 Task: Add Field Roast Creamy Original Chao Sliced Cheese with Chao Tofu to the cart.
Action: Mouse moved to (817, 274)
Screenshot: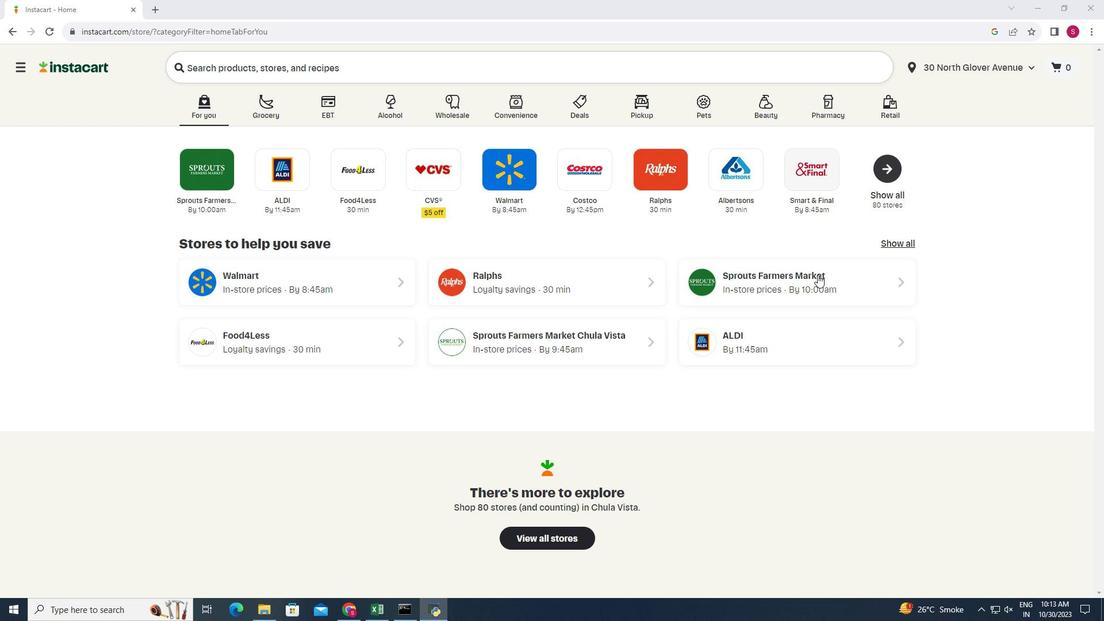 
Action: Mouse pressed left at (817, 274)
Screenshot: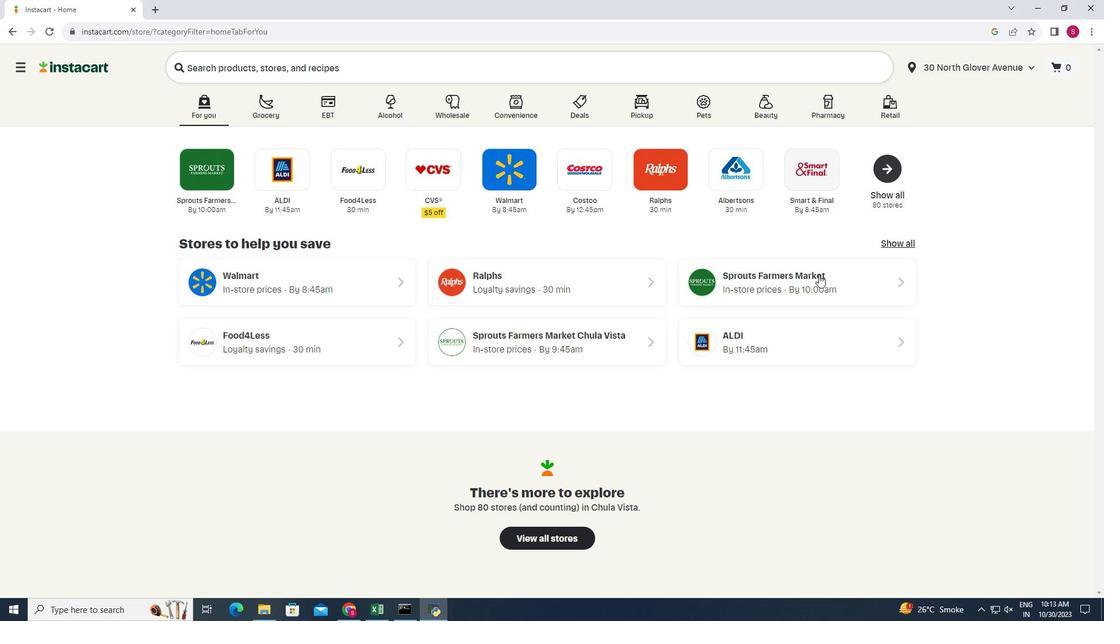 
Action: Mouse moved to (44, 551)
Screenshot: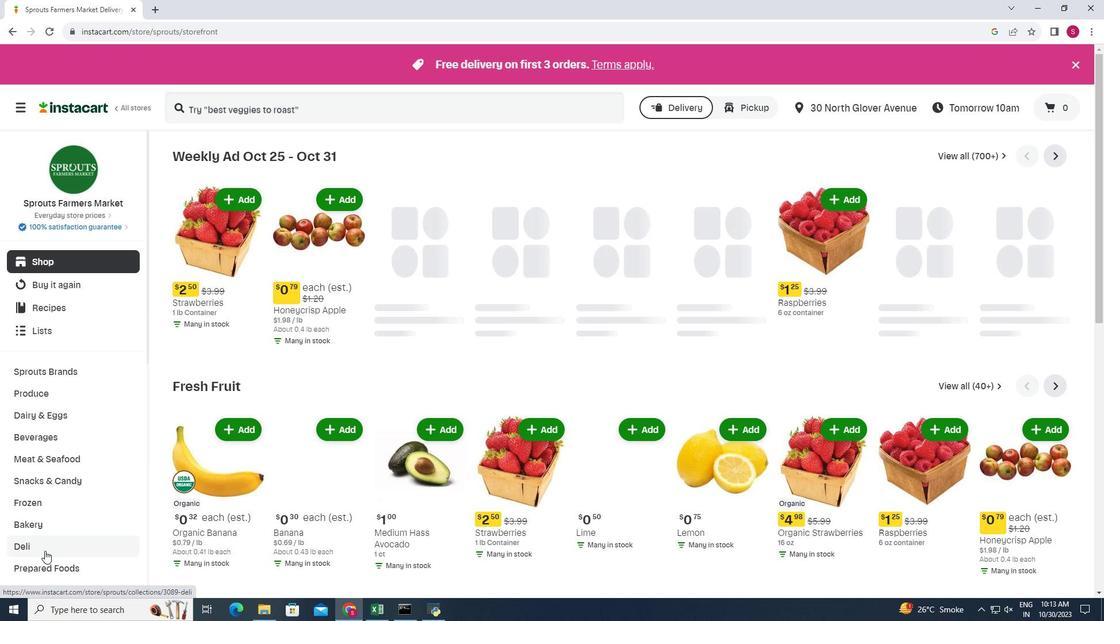 
Action: Mouse pressed left at (44, 551)
Screenshot: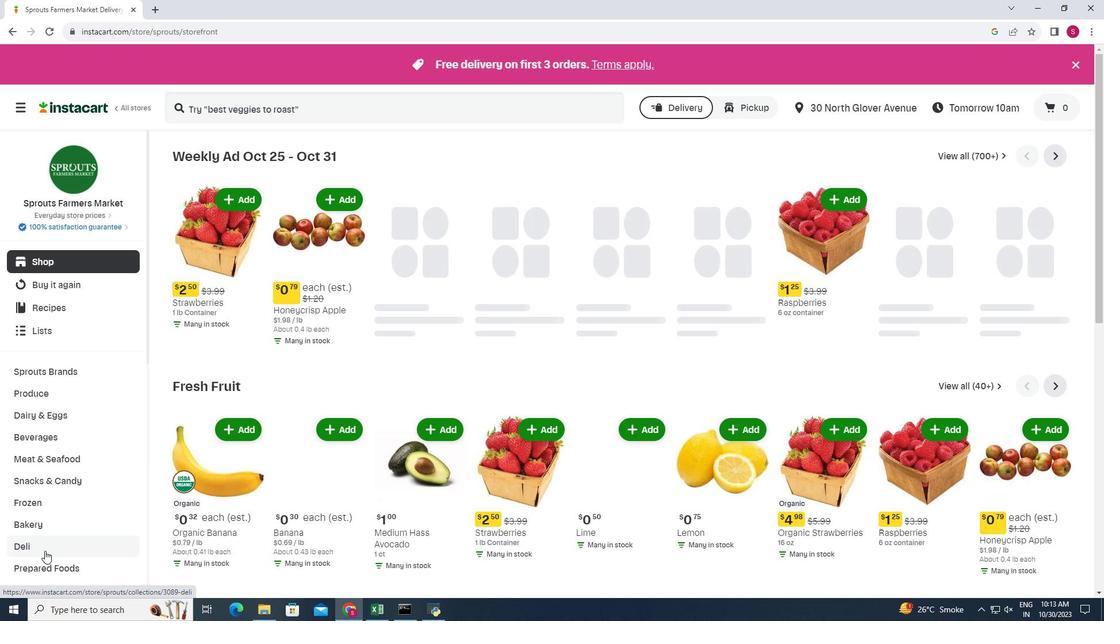 
Action: Mouse moved to (291, 315)
Screenshot: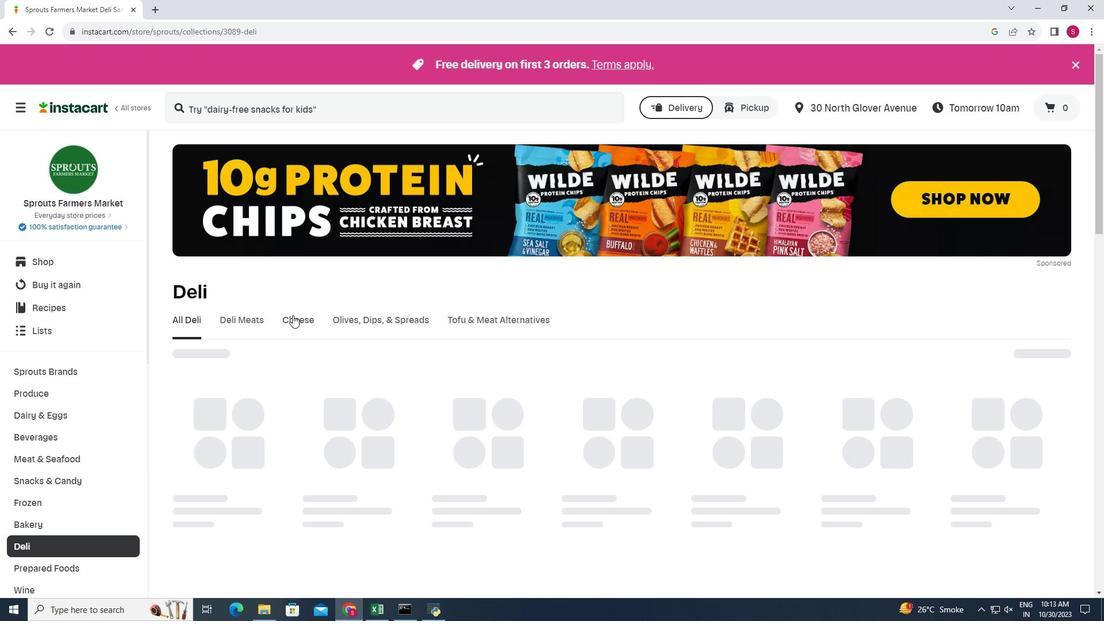 
Action: Mouse pressed left at (291, 315)
Screenshot: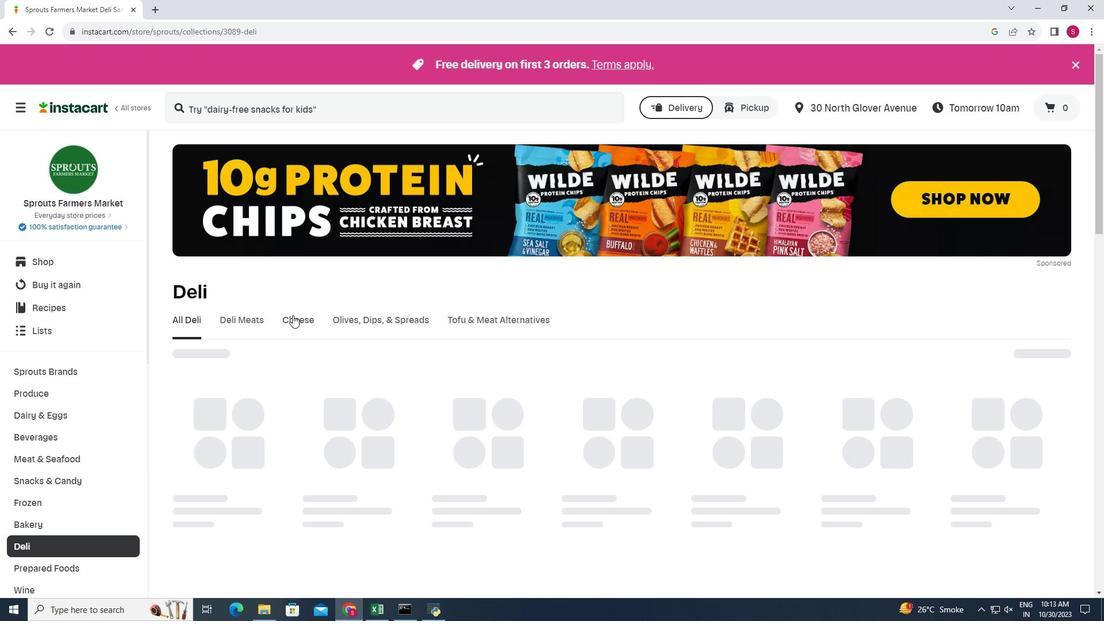 
Action: Mouse moved to (1071, 230)
Screenshot: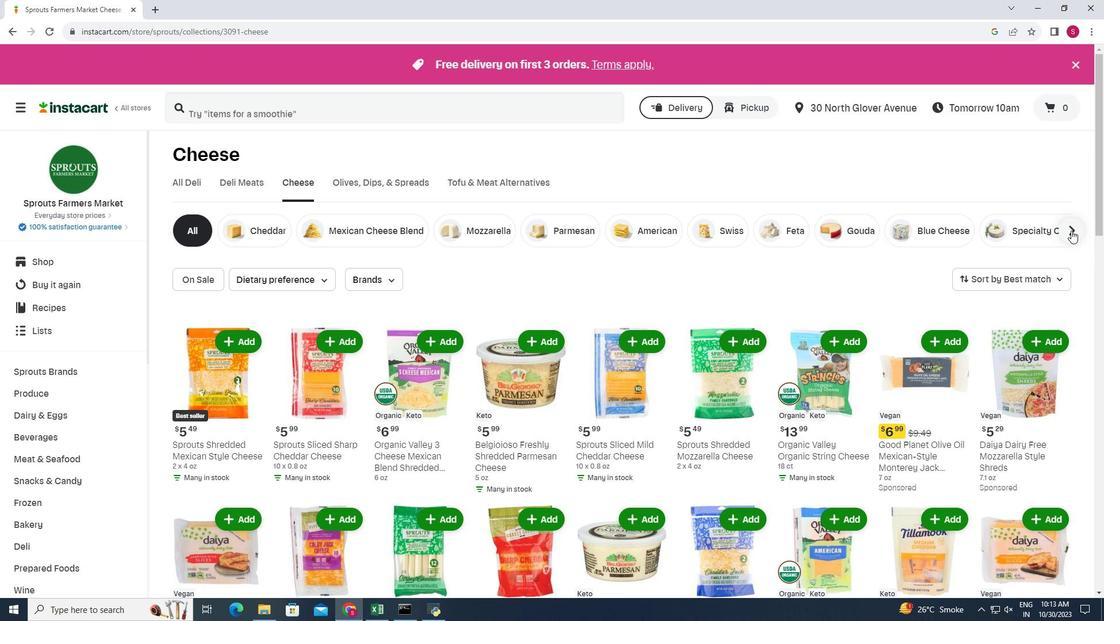 
Action: Mouse pressed left at (1071, 230)
Screenshot: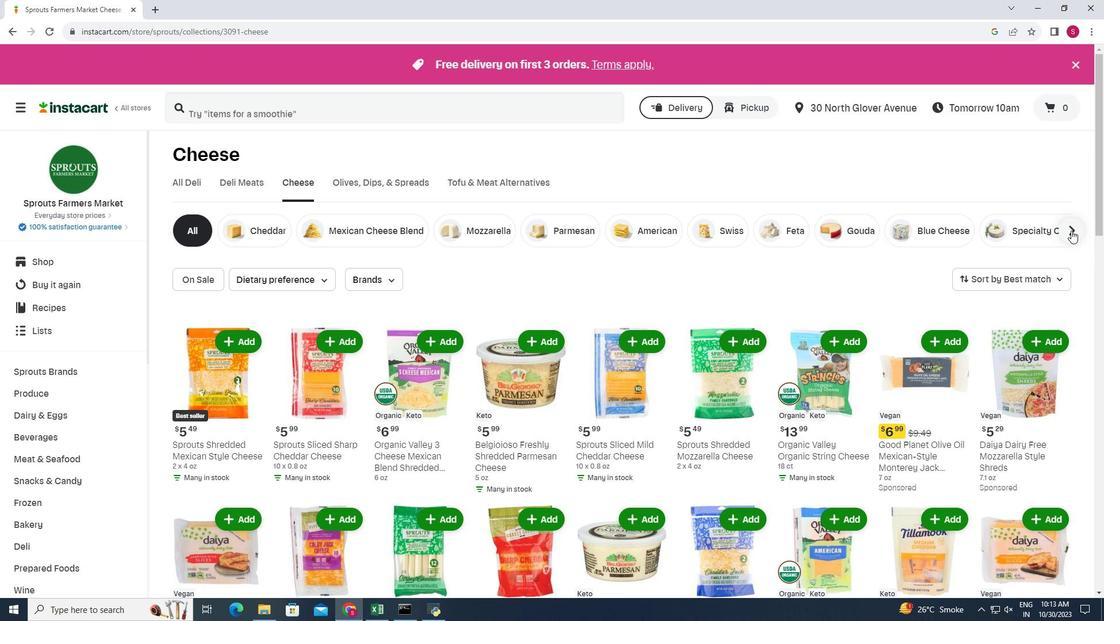 
Action: Mouse moved to (1038, 230)
Screenshot: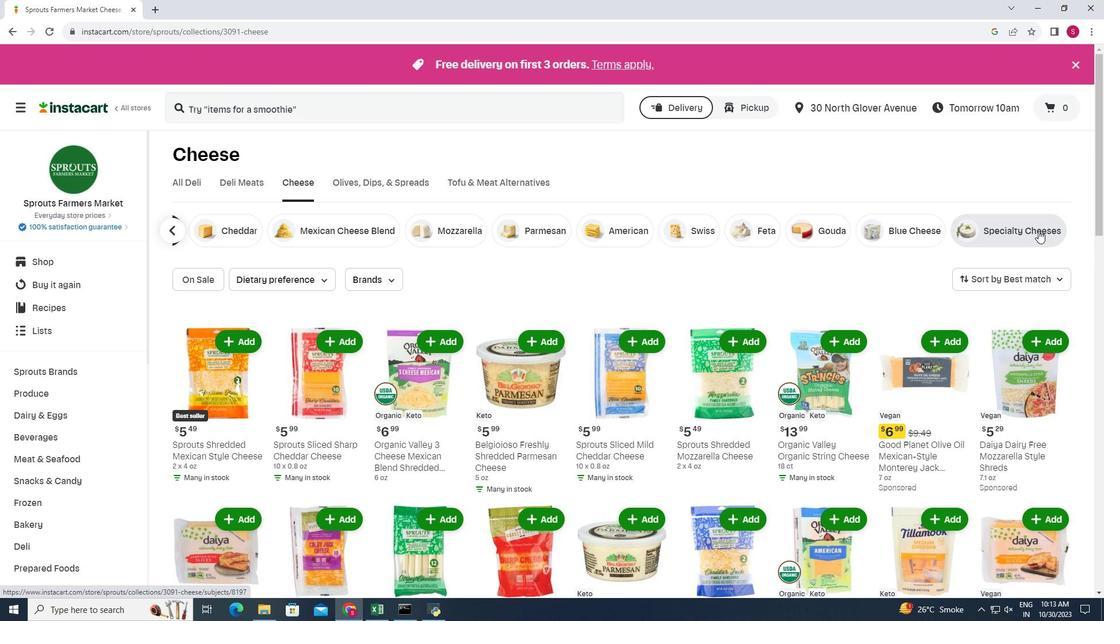 
Action: Mouse pressed left at (1038, 230)
Screenshot: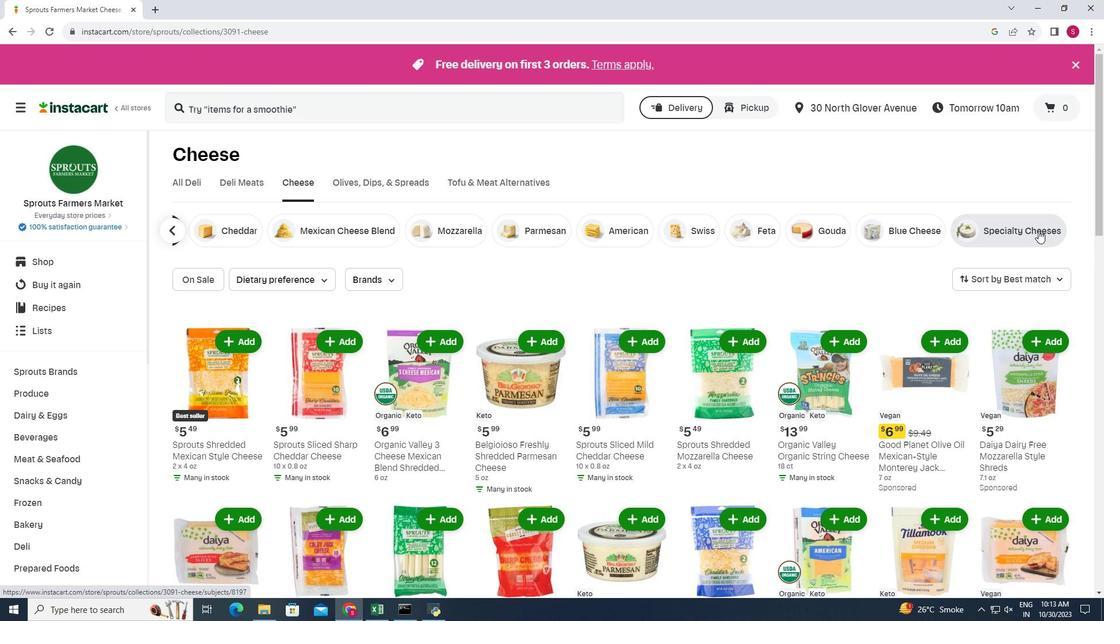 
Action: Mouse moved to (529, 280)
Screenshot: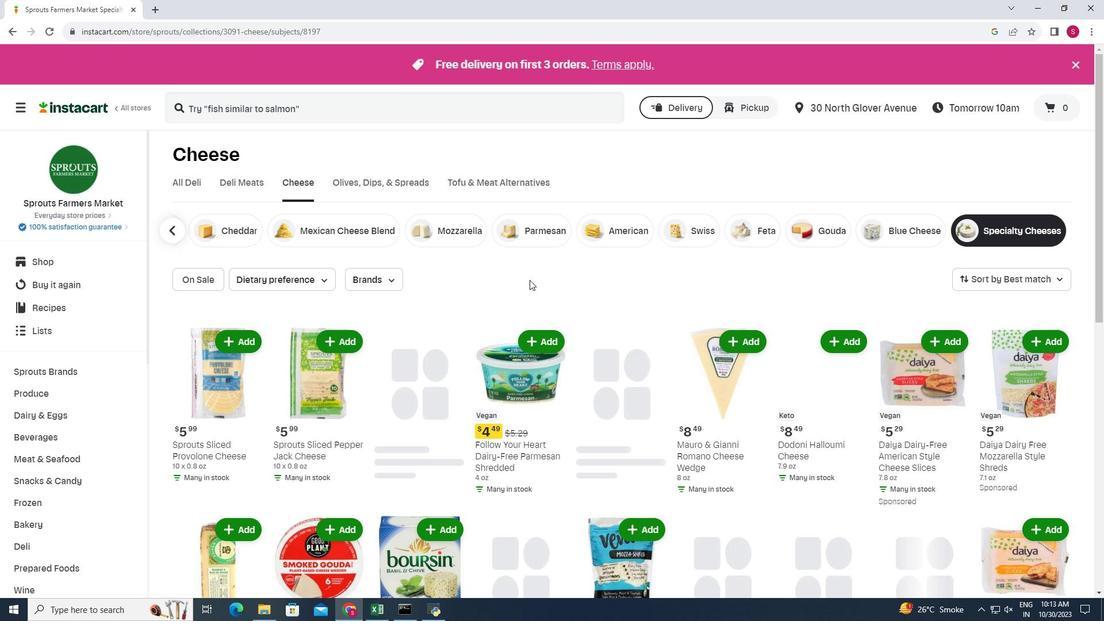 
Action: Mouse scrolled (529, 279) with delta (0, 0)
Screenshot: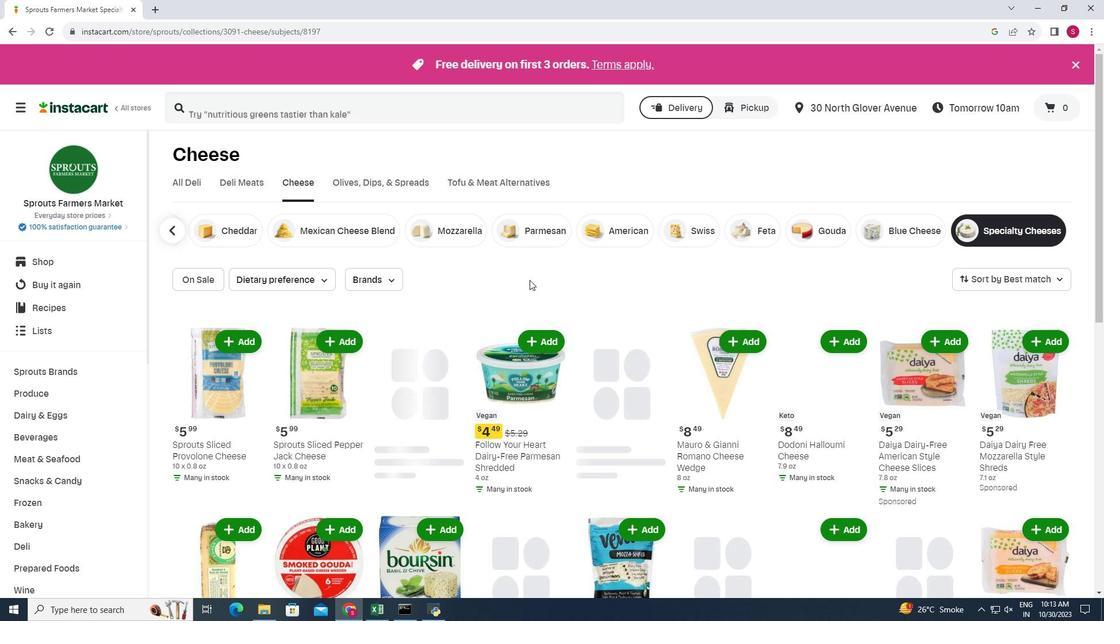 
Action: Mouse moved to (528, 280)
Screenshot: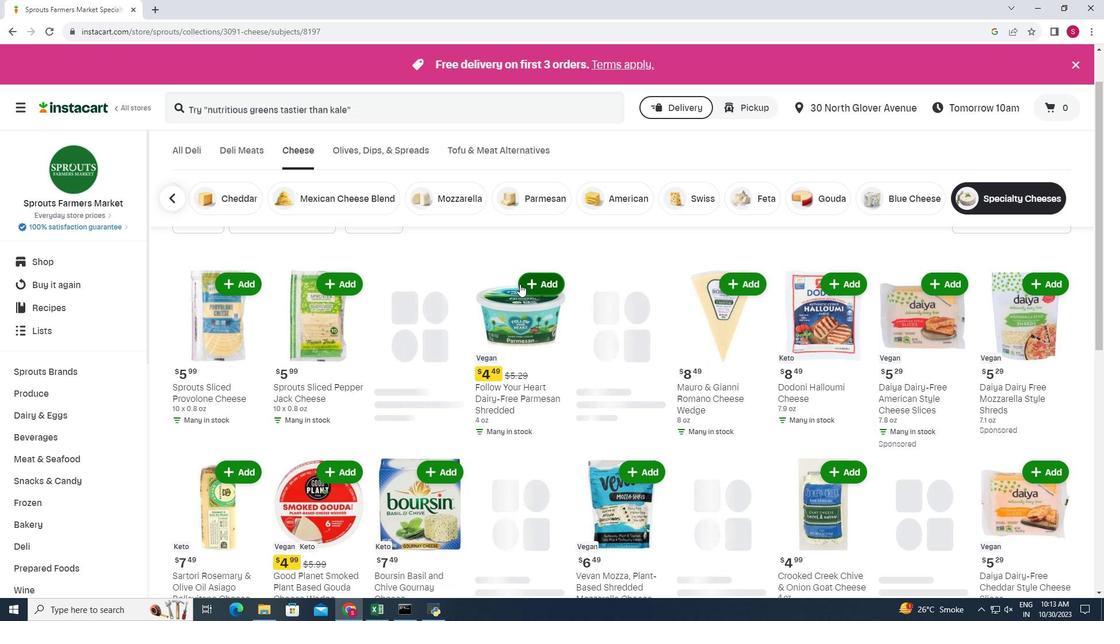 
Action: Mouse scrolled (528, 279) with delta (0, 0)
Screenshot: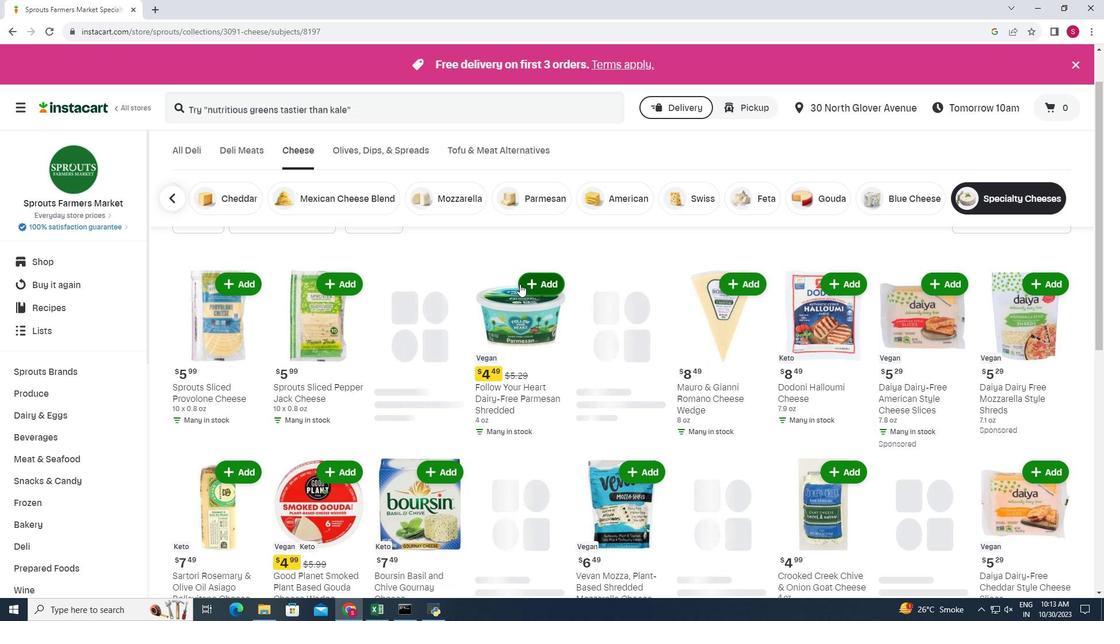 
Action: Mouse moved to (1047, 340)
Screenshot: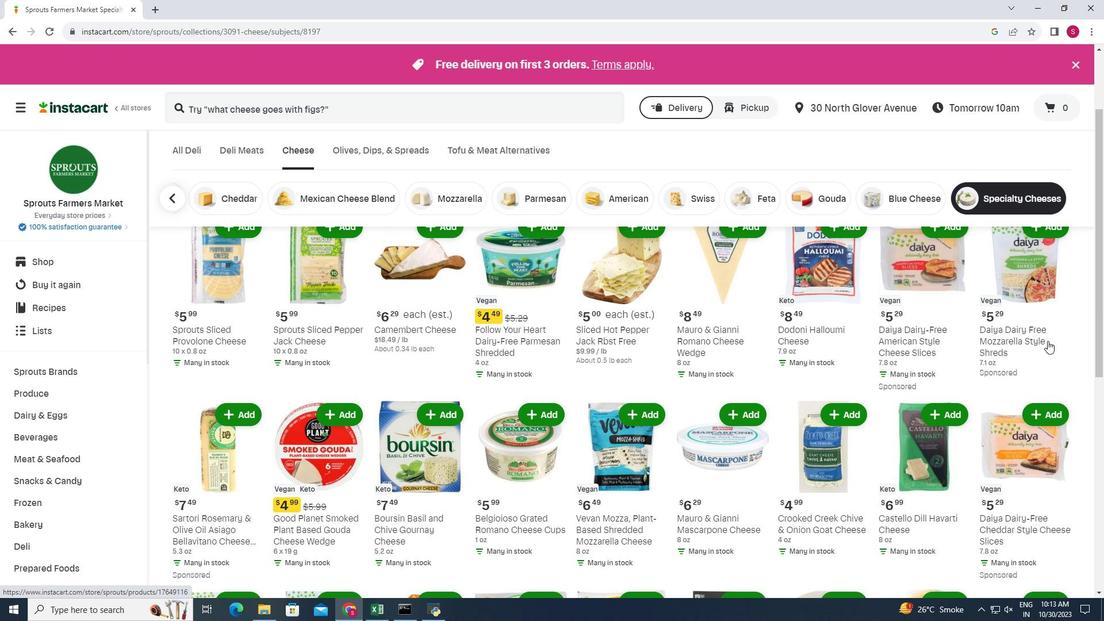 
Action: Mouse scrolled (1047, 339) with delta (0, 0)
Screenshot: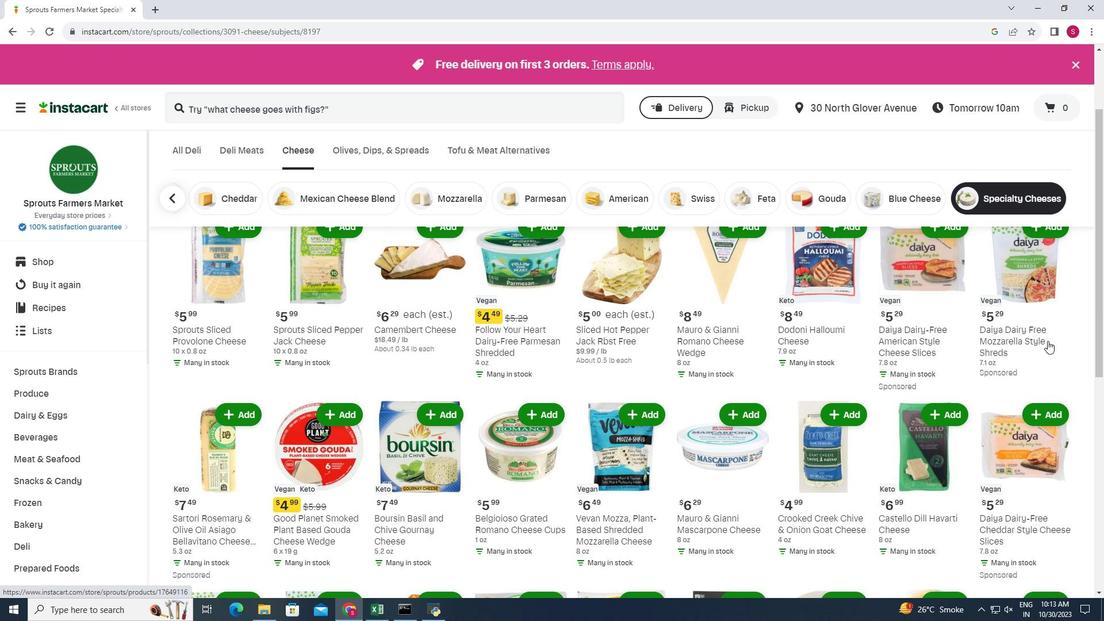 
Action: Mouse moved to (1048, 341)
Screenshot: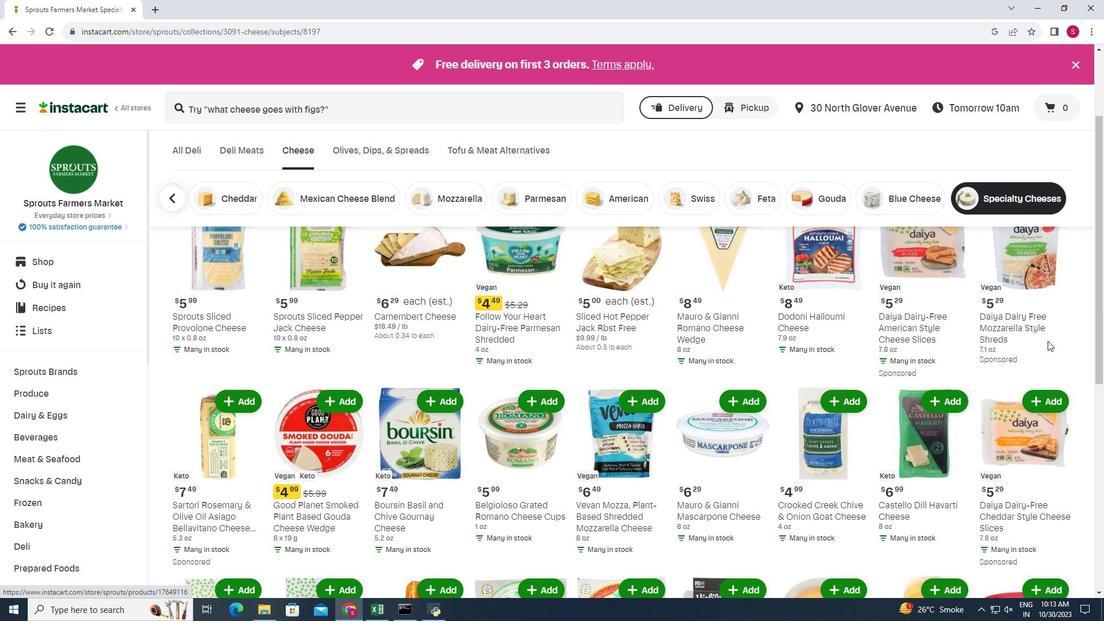 
Action: Mouse scrolled (1048, 340) with delta (0, 0)
Screenshot: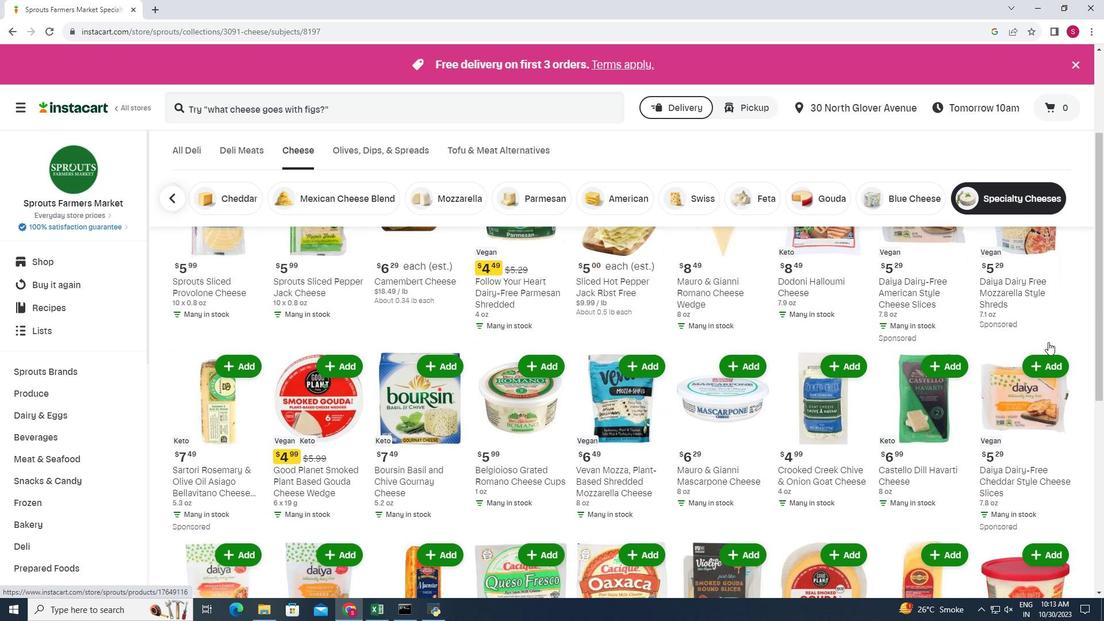 
Action: Mouse moved to (239, 358)
Screenshot: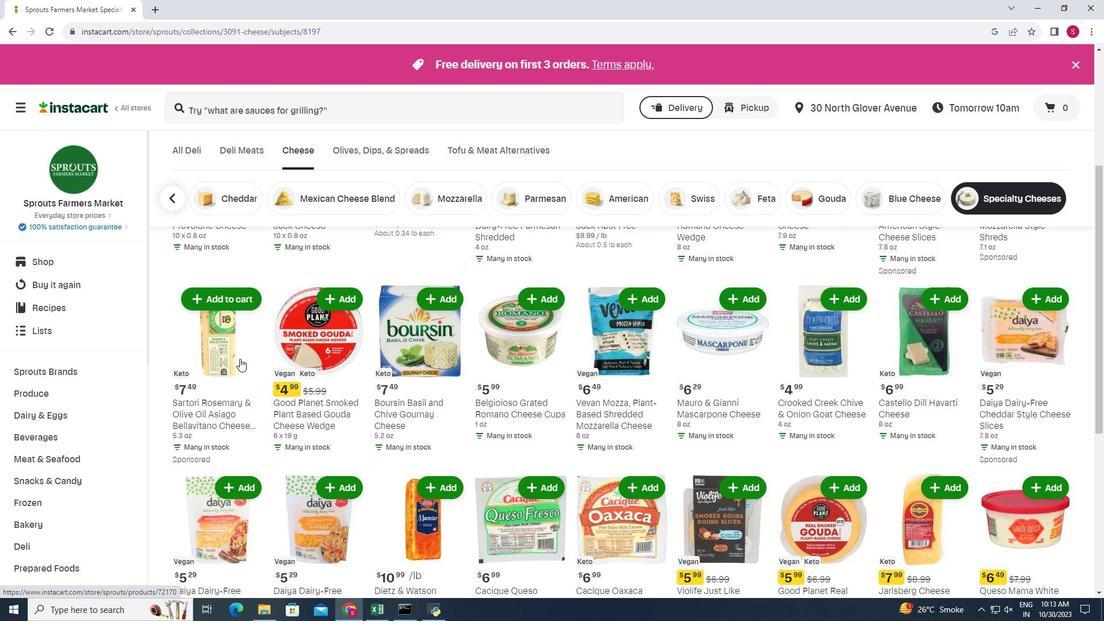 
Action: Mouse scrolled (239, 357) with delta (0, 0)
Screenshot: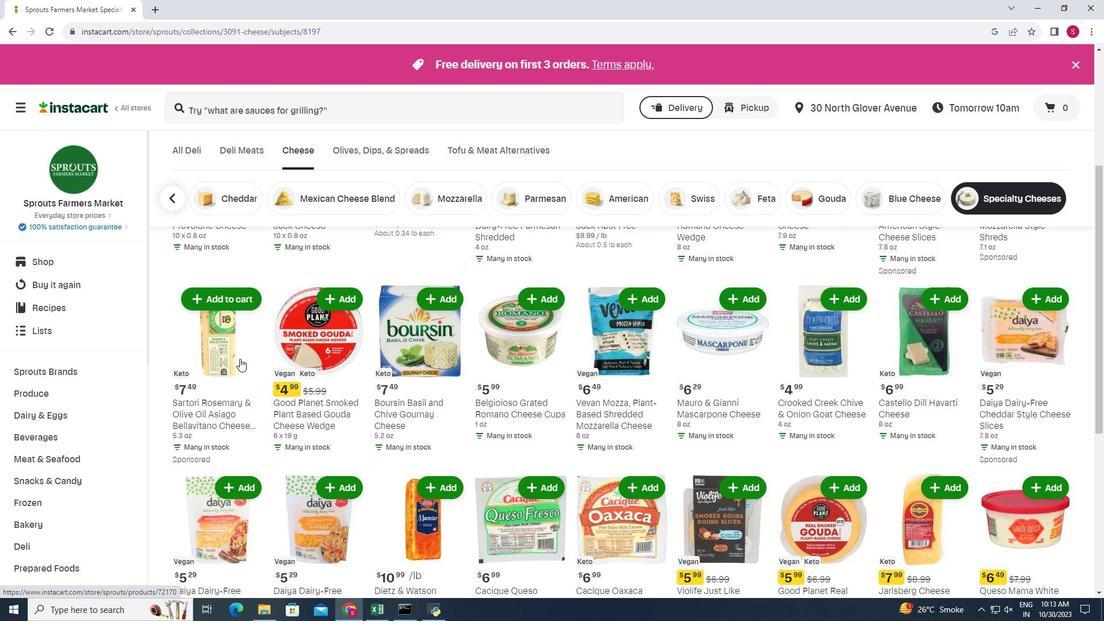 
Action: Mouse moved to (1014, 376)
Screenshot: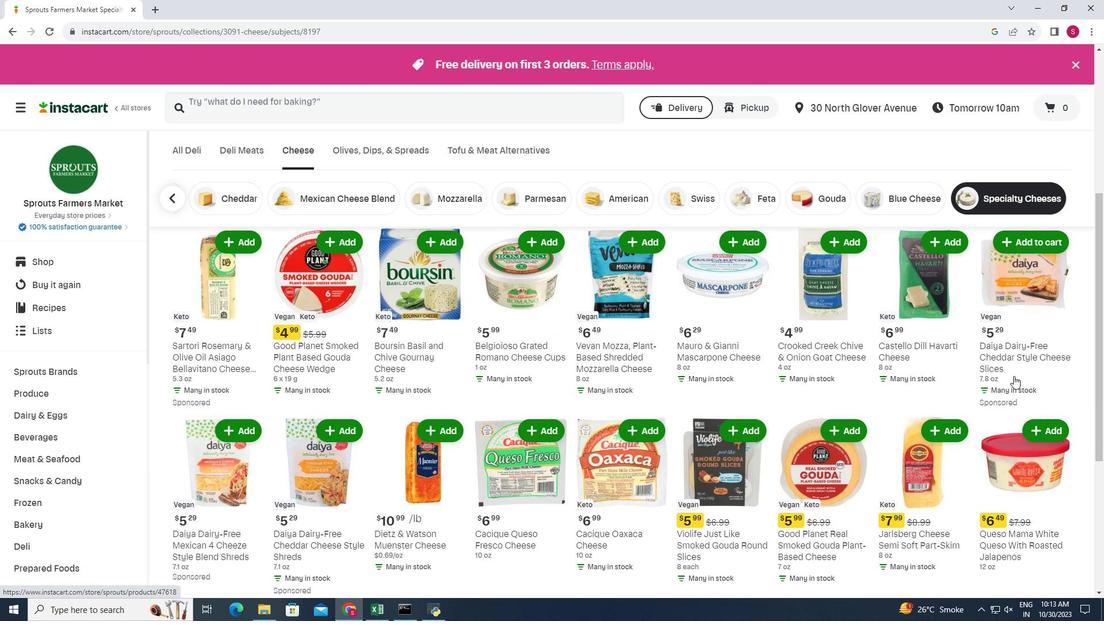
Action: Mouse scrolled (1014, 375) with delta (0, 0)
Screenshot: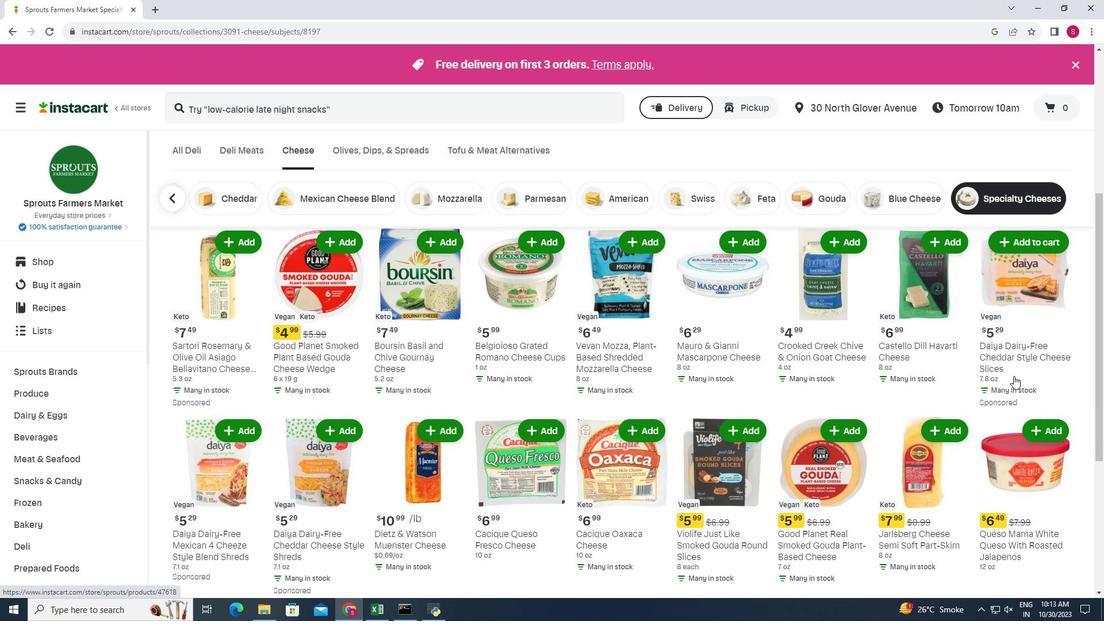 
Action: Mouse scrolled (1014, 375) with delta (0, 0)
Screenshot: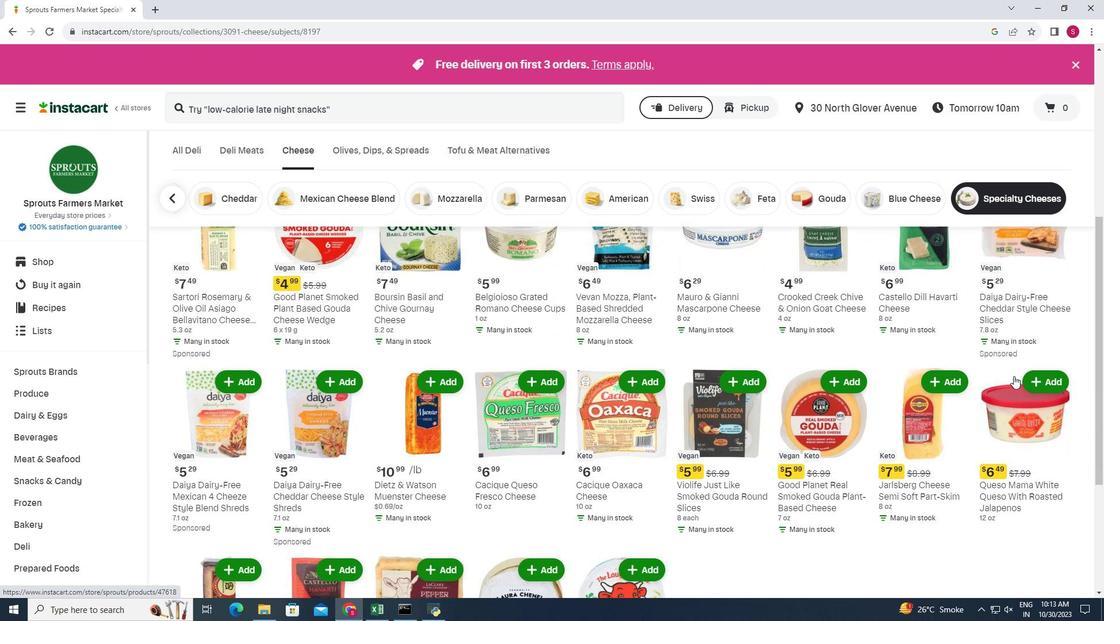 
Action: Mouse moved to (168, 415)
Screenshot: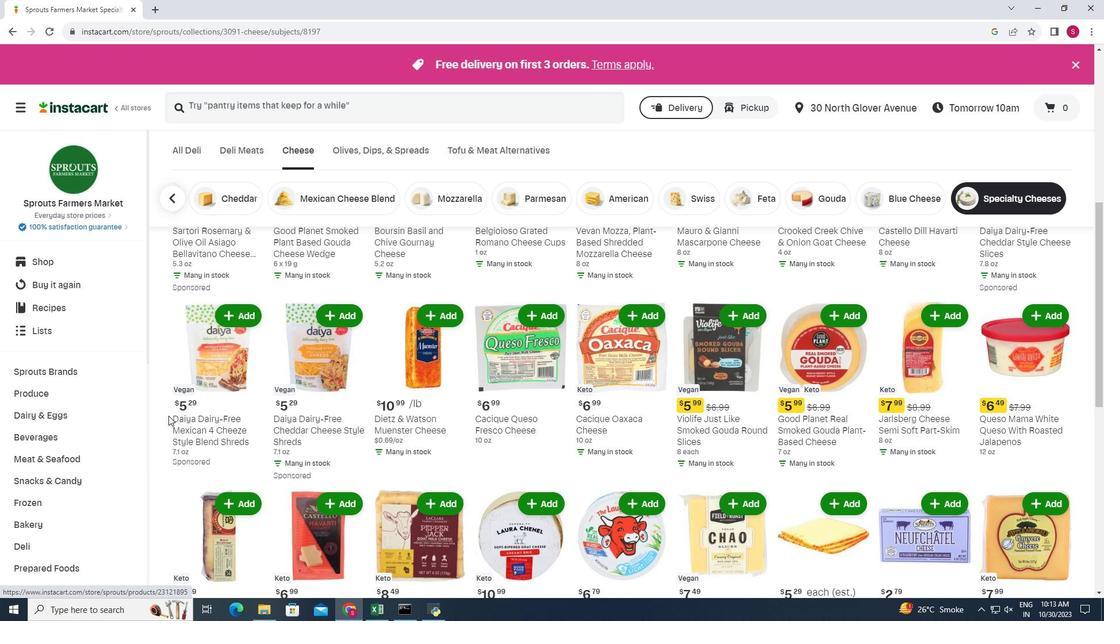 
Action: Mouse scrolled (168, 415) with delta (0, 0)
Screenshot: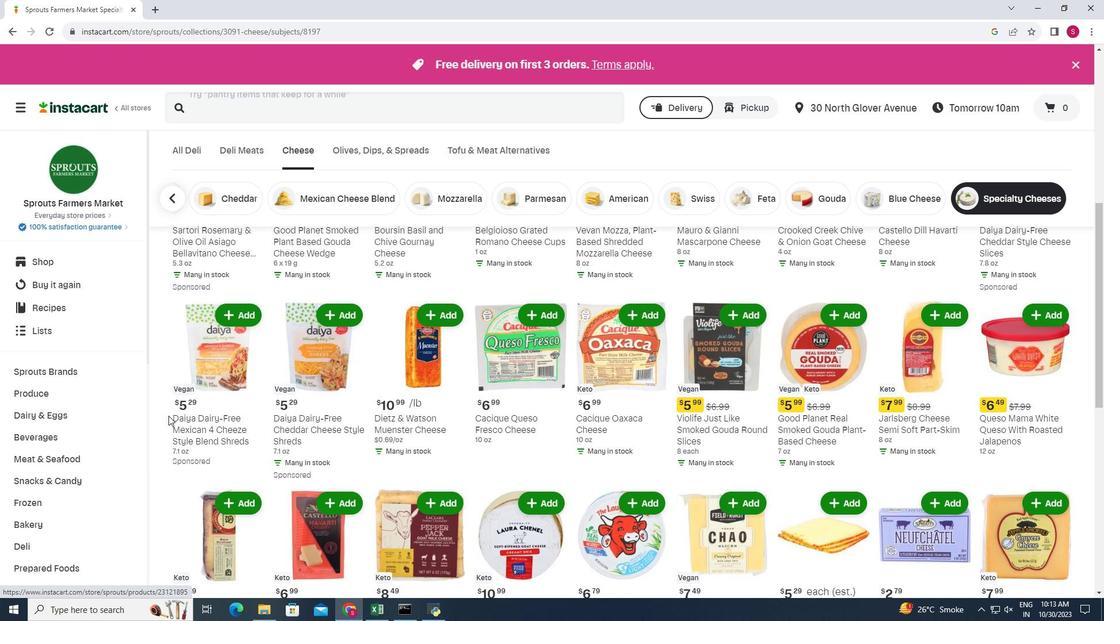 
Action: Mouse scrolled (168, 415) with delta (0, 0)
Screenshot: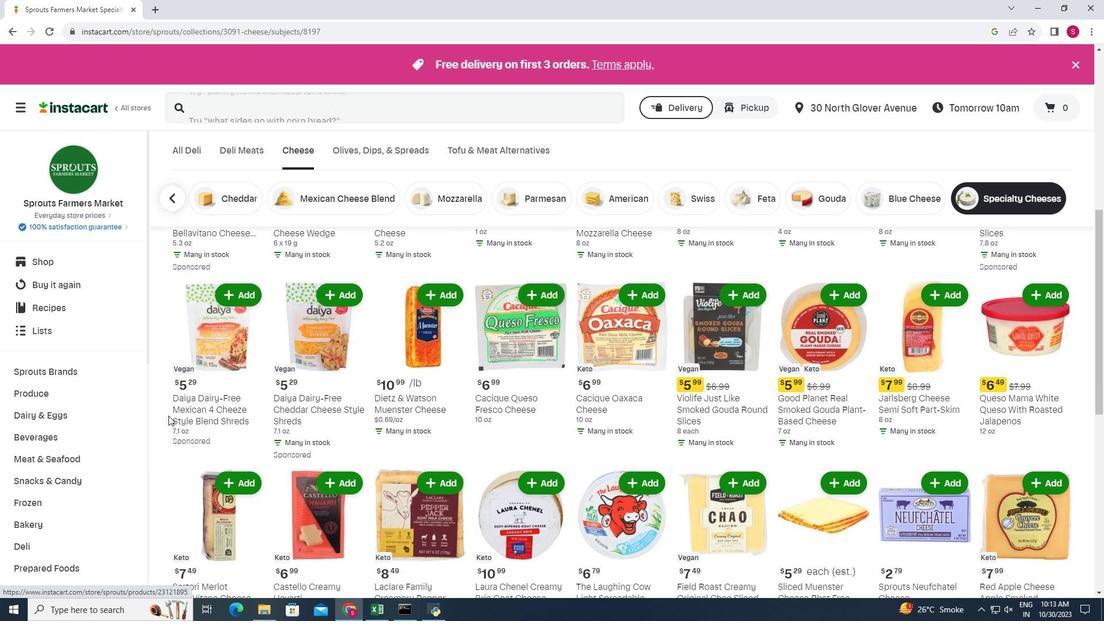 
Action: Mouse scrolled (168, 415) with delta (0, 0)
Screenshot: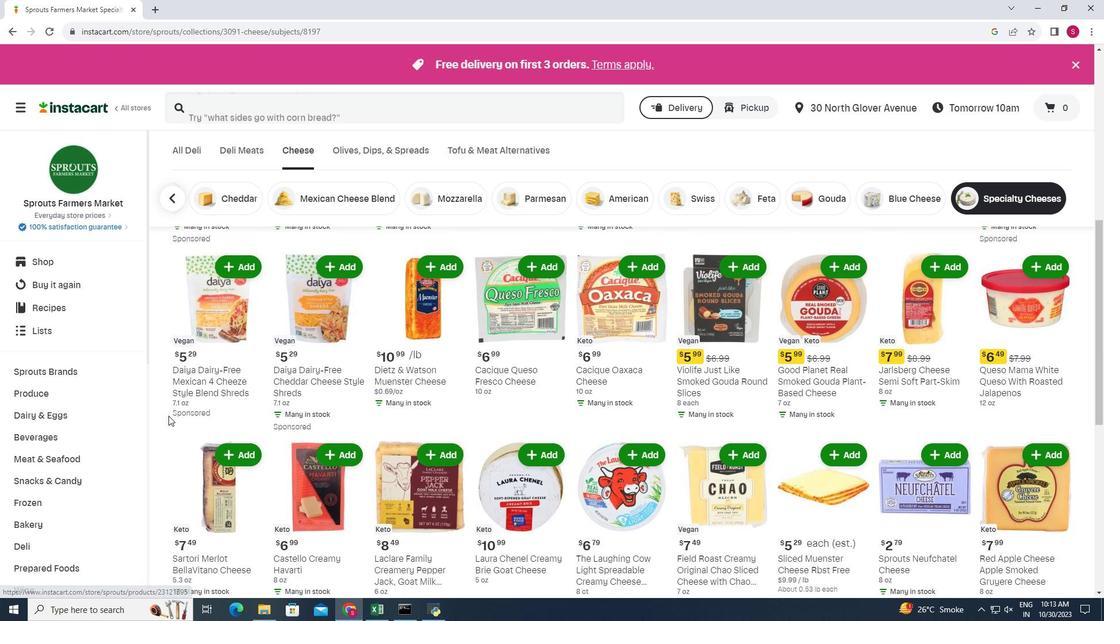 
Action: Mouse scrolled (168, 415) with delta (0, 0)
Screenshot: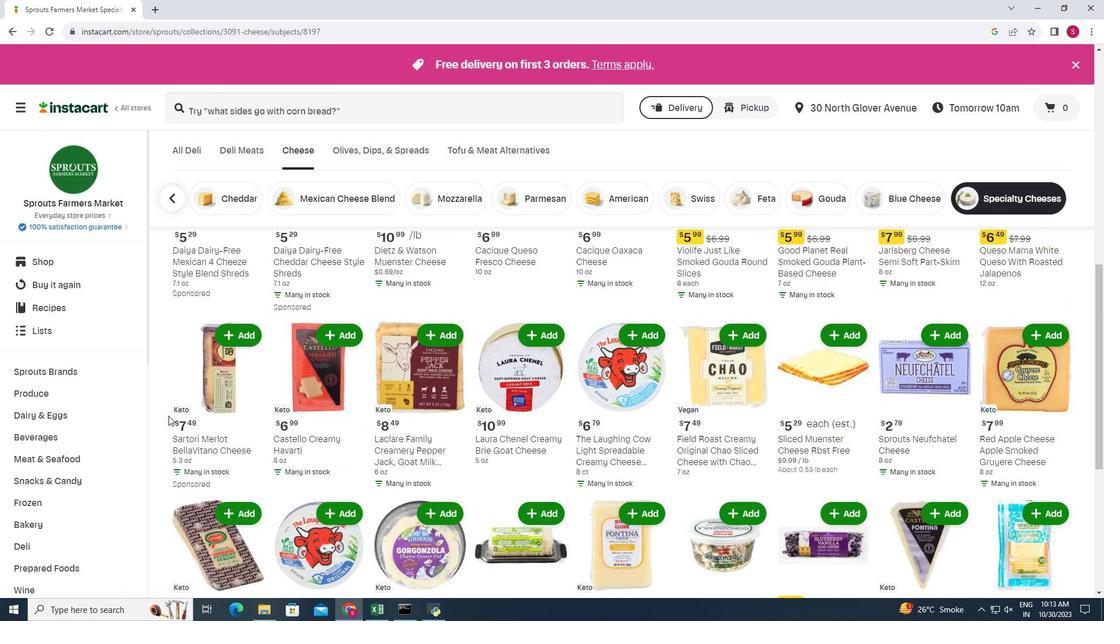 
Action: Mouse moved to (739, 271)
Screenshot: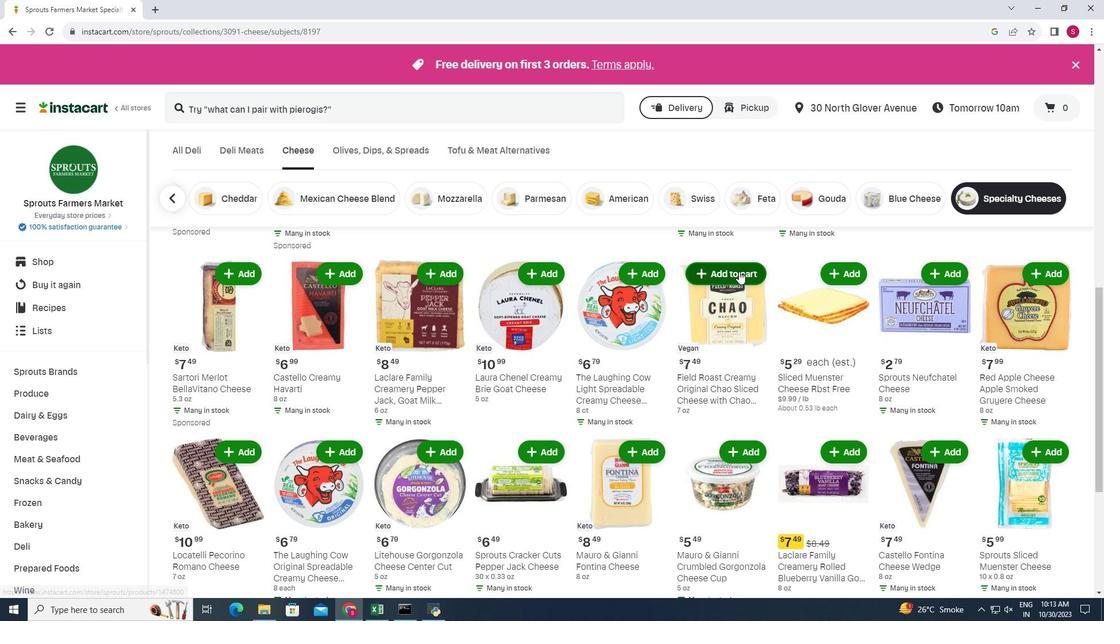 
Action: Mouse pressed left at (739, 271)
Screenshot: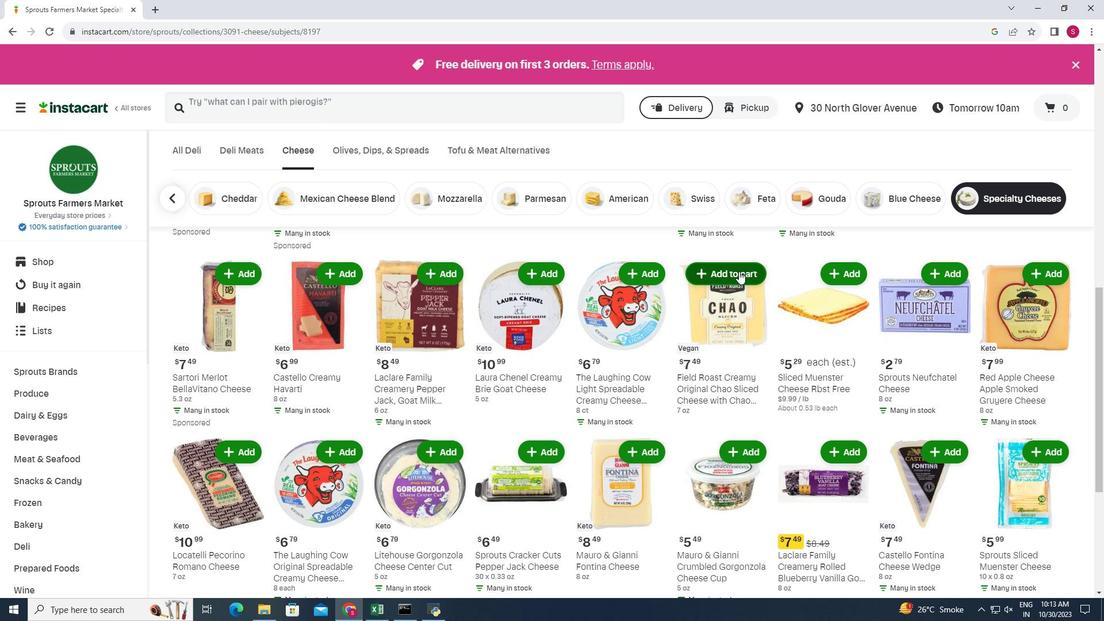 
Action: Mouse moved to (788, 253)
Screenshot: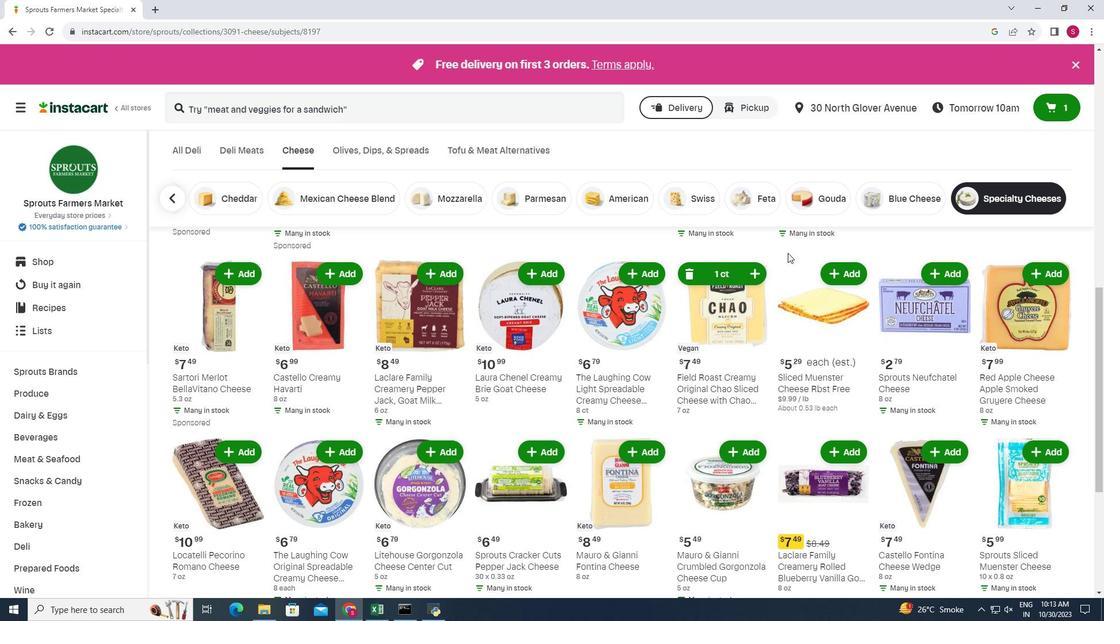 
